 Task: Check all the analytics integrations.
Action: Mouse moved to (650, 65)
Screenshot: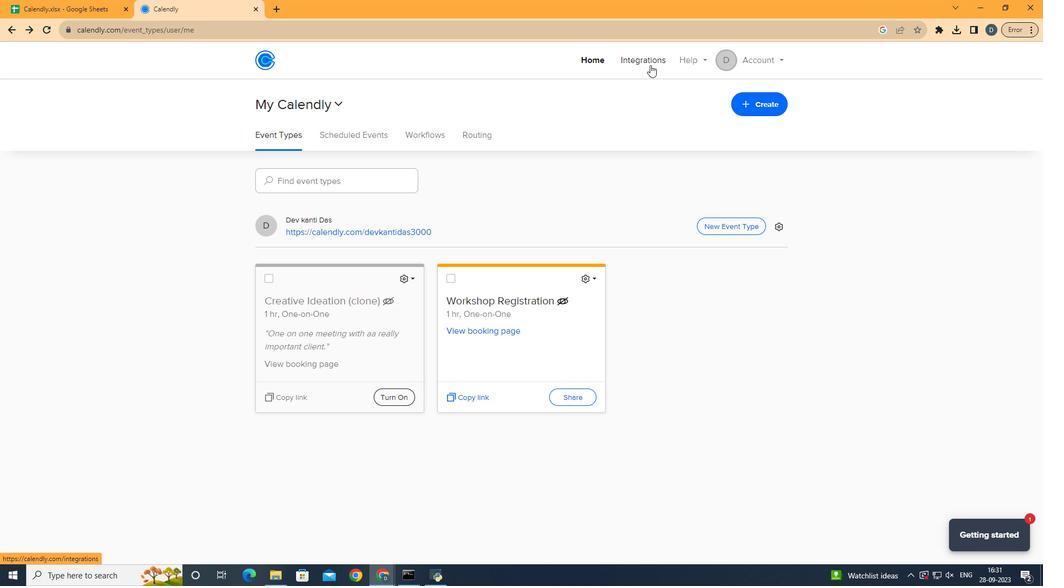 
Action: Mouse pressed left at (650, 65)
Screenshot: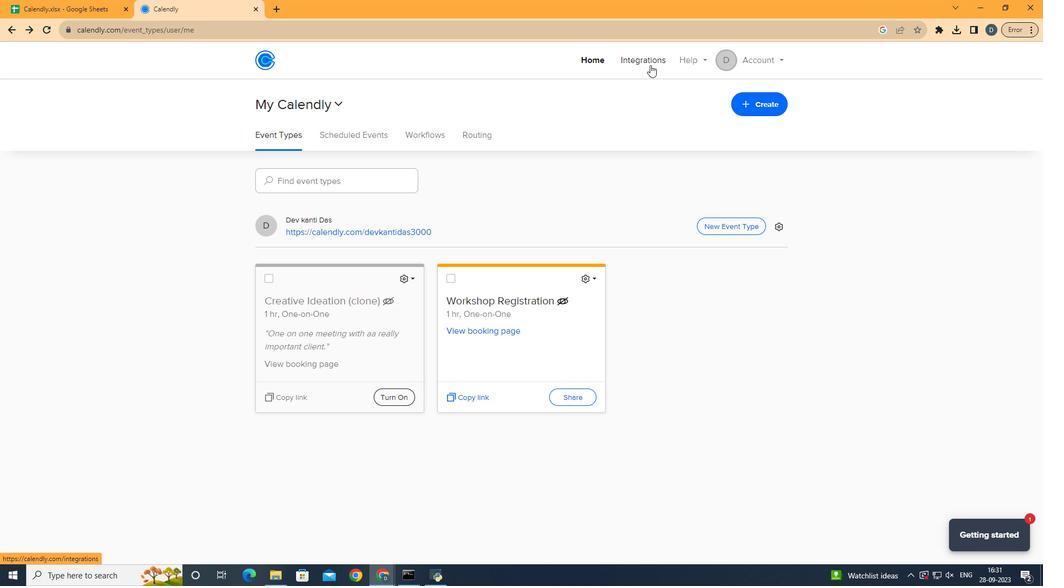 
Action: Mouse moved to (475, 322)
Screenshot: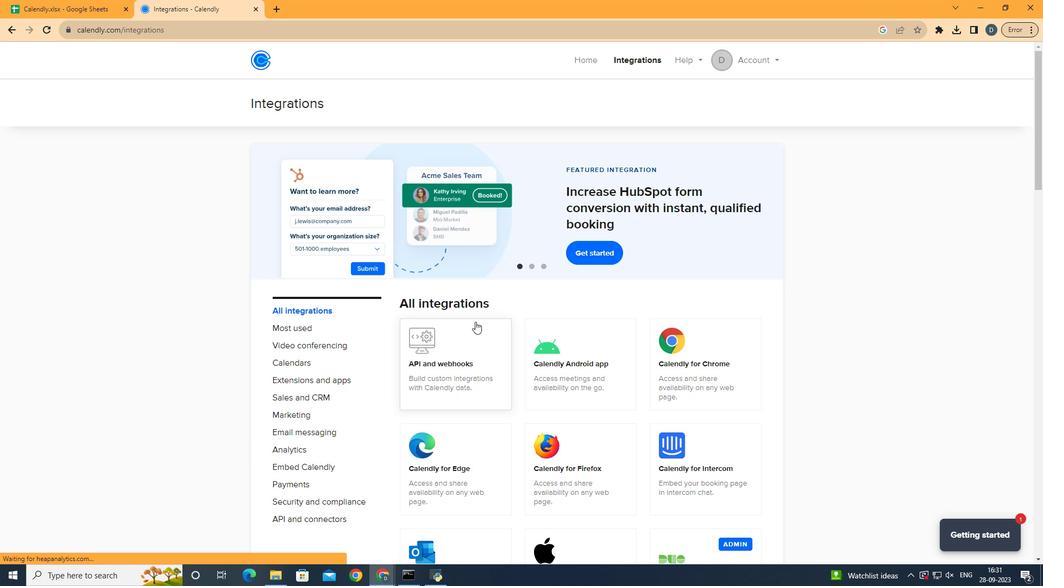 
Action: Mouse scrolled (475, 321) with delta (0, 0)
Screenshot: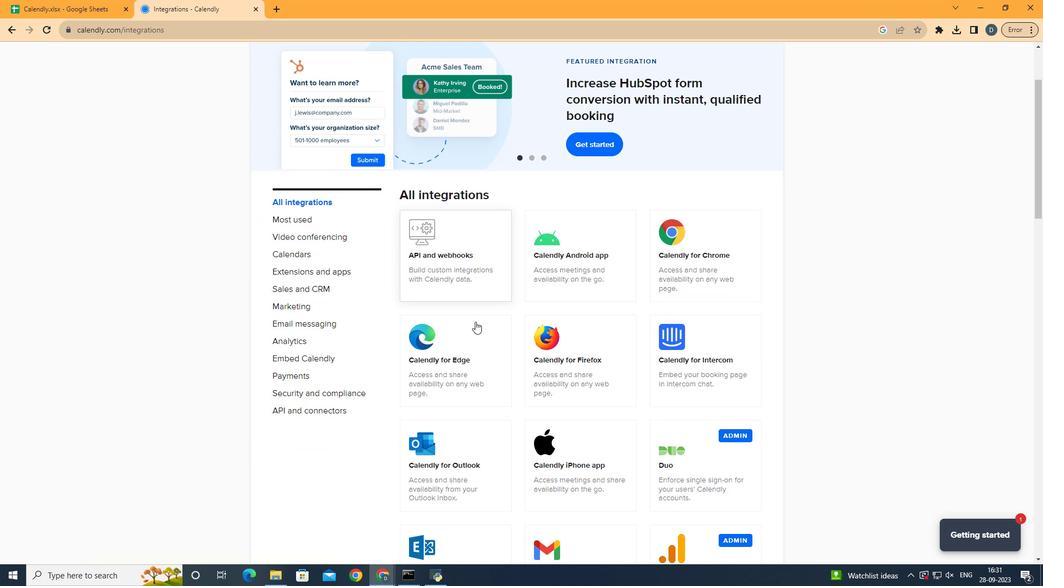 
Action: Mouse scrolled (475, 321) with delta (0, 0)
Screenshot: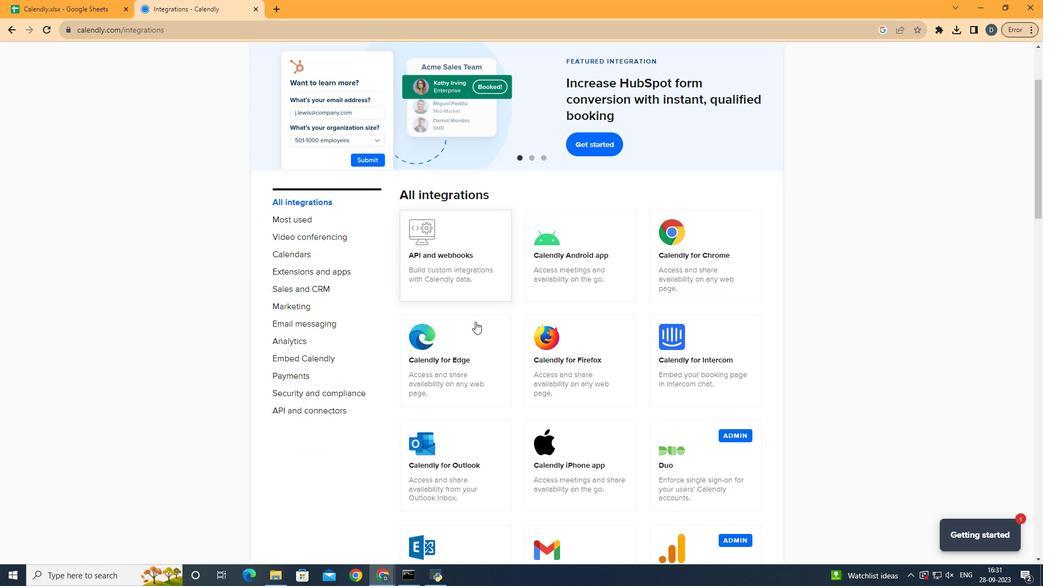 
Action: Mouse moved to (310, 336)
Screenshot: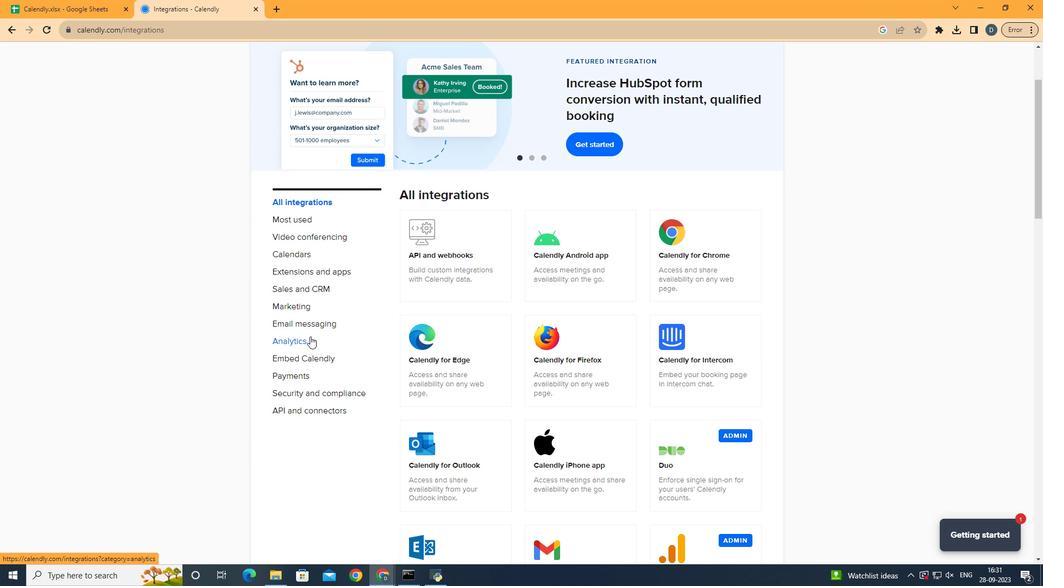 
Action: Mouse pressed left at (310, 336)
Screenshot: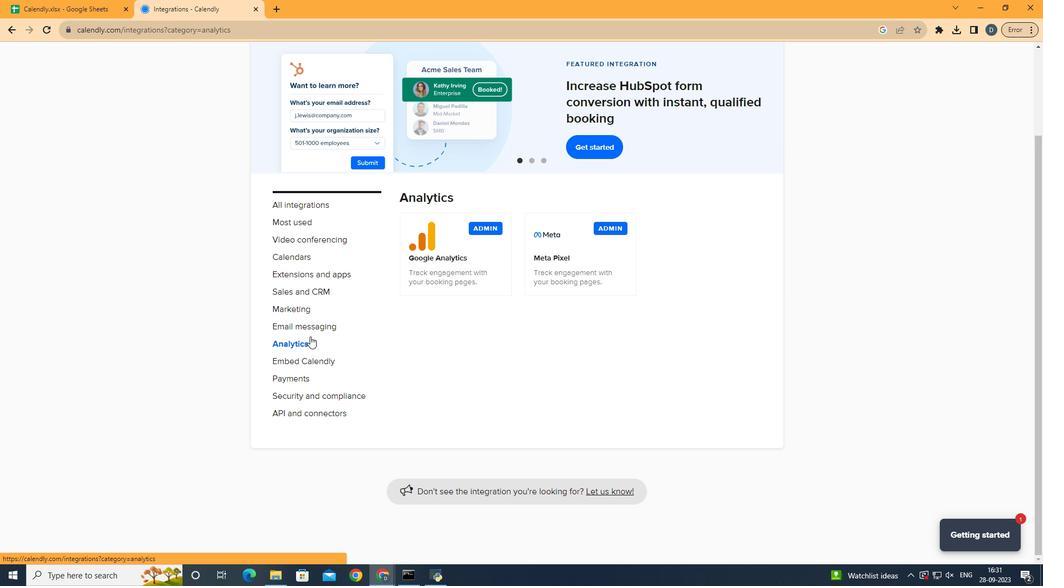 
Action: Mouse moved to (745, 307)
Screenshot: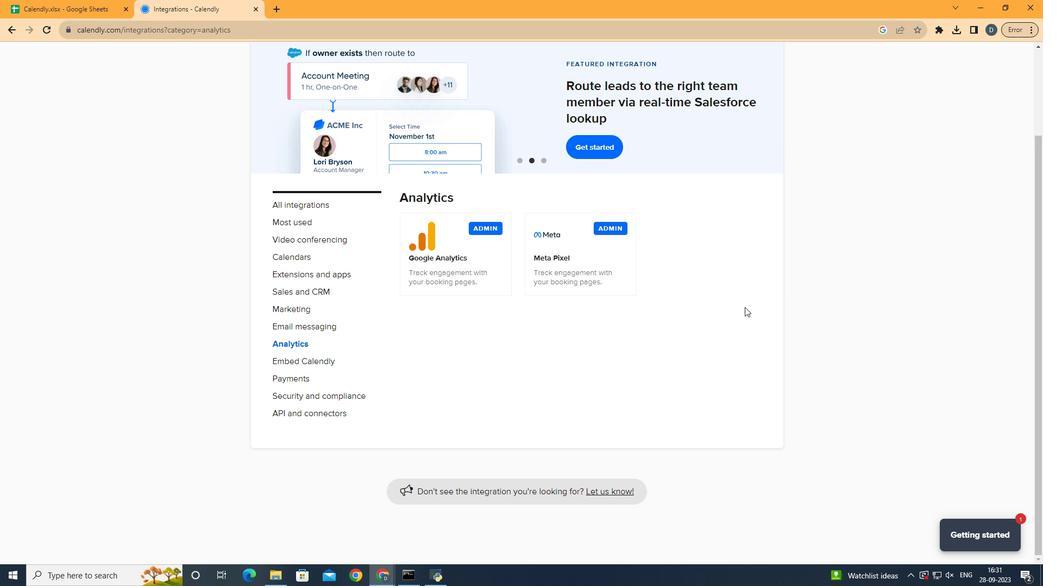 
